 Task: Create in the project VestaTech and in the Backlog issue 'Integrate a new gamification feature into an existing mobile application to increase user engagement and motivation' a child issue 'Automated infrastructure disaster recovery testing and planning', and assign it to team member softage.3@softage.net.
Action: Mouse moved to (483, 381)
Screenshot: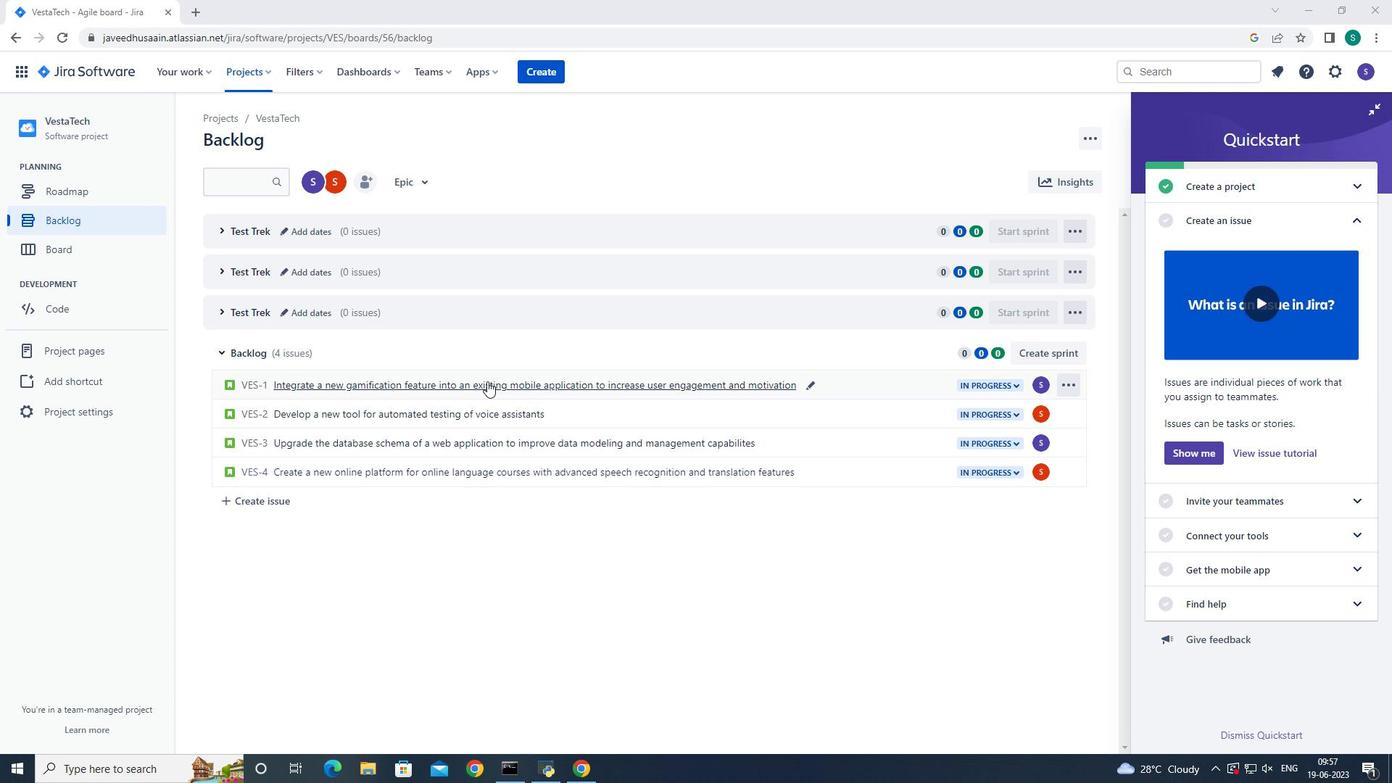 
Action: Mouse pressed left at (483, 381)
Screenshot: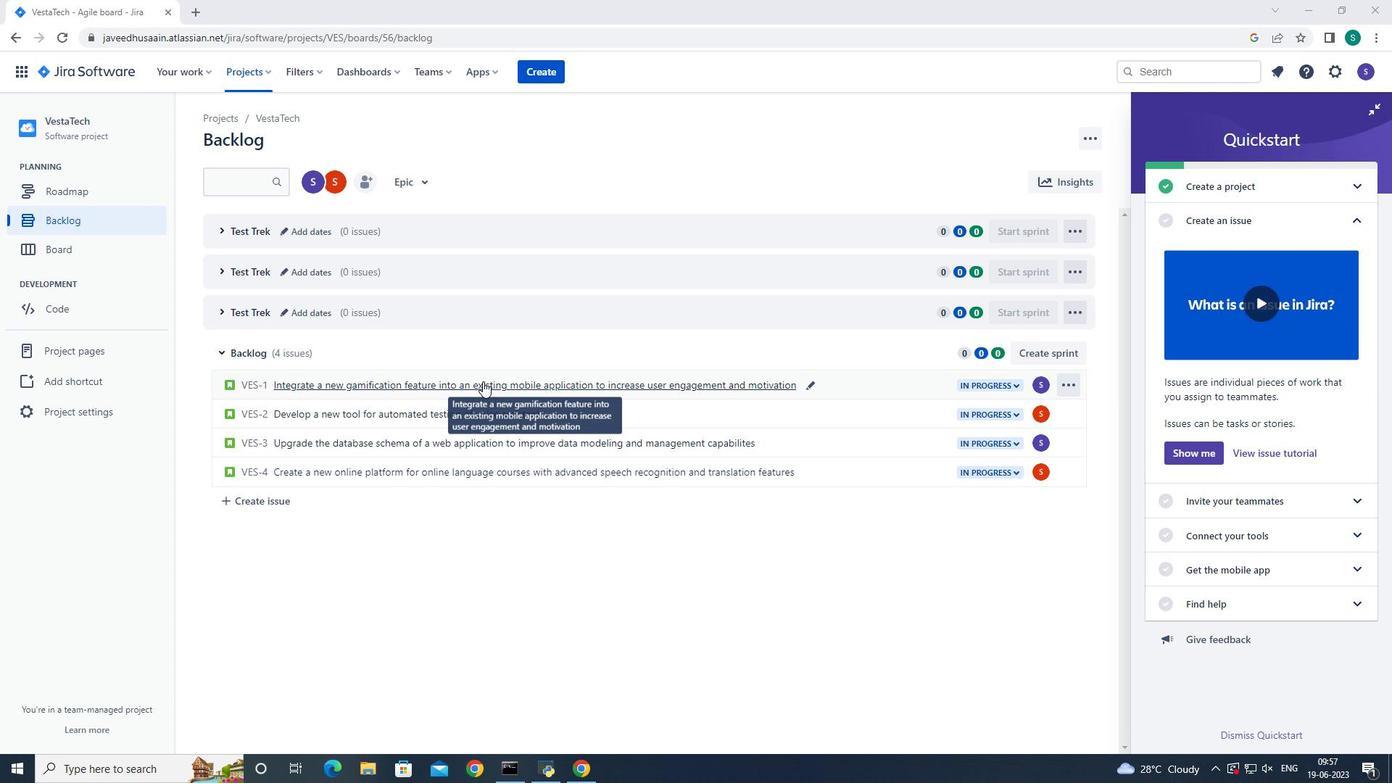 
Action: Mouse moved to (869, 345)
Screenshot: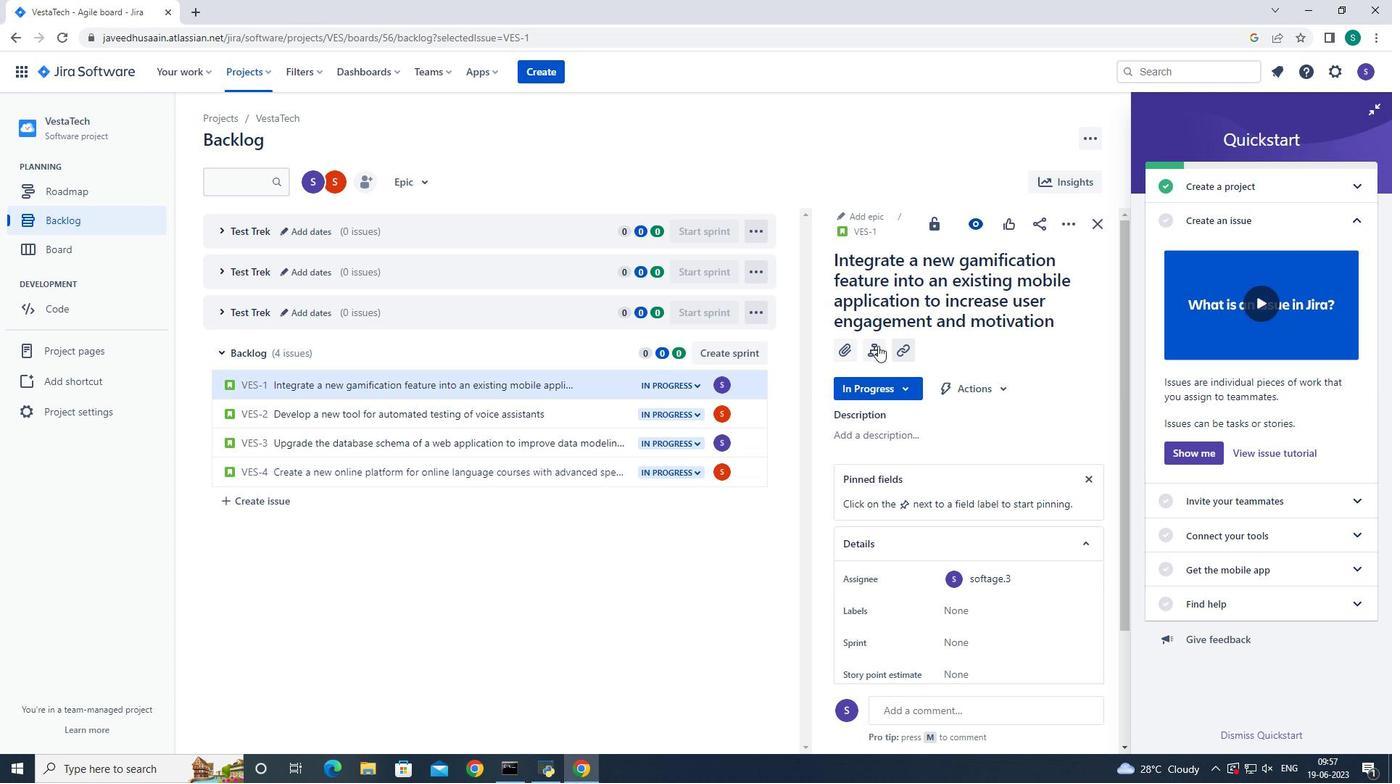 
Action: Mouse pressed left at (869, 345)
Screenshot: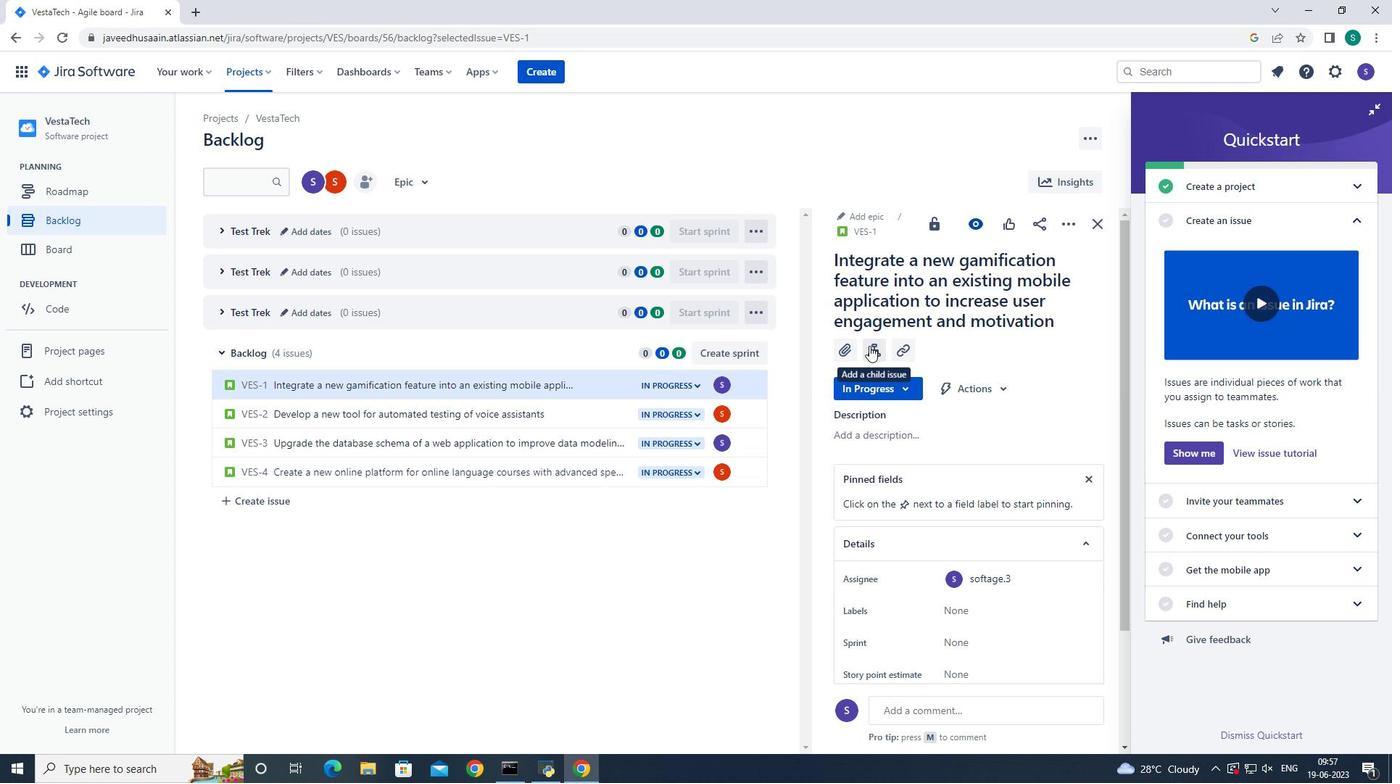 
Action: Mouse moved to (891, 466)
Screenshot: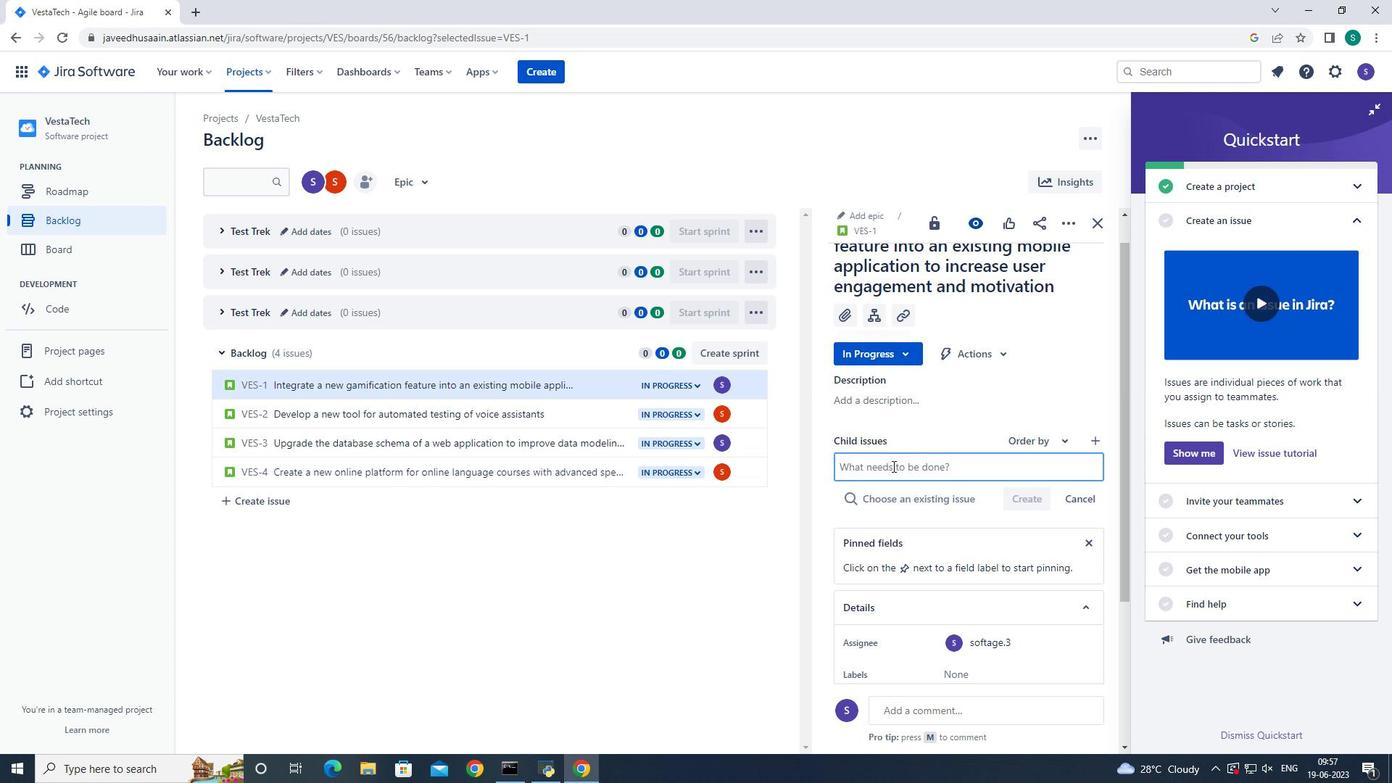 
Action: Mouse pressed left at (891, 466)
Screenshot: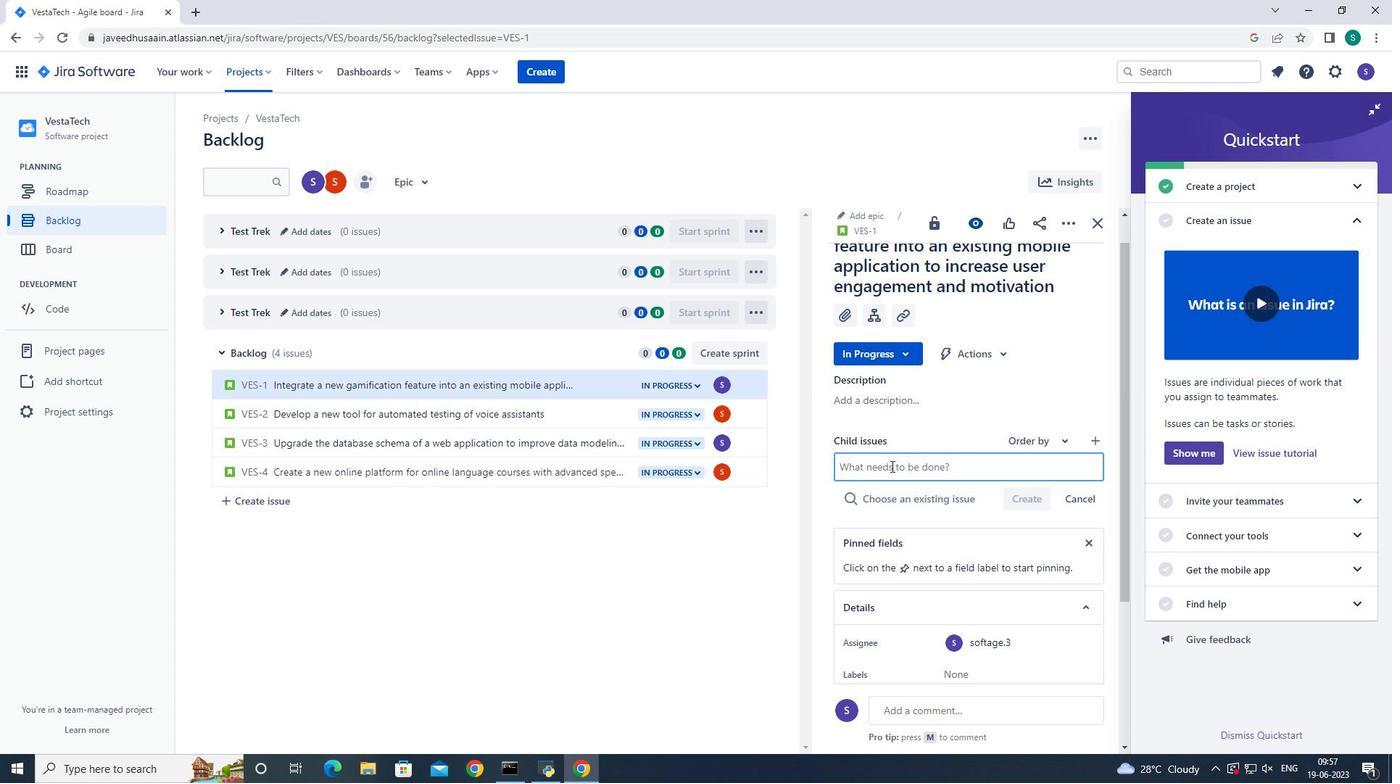 
Action: Key pressed <Key.shift>Automated<Key.space>infrastructure<Key.space>disaster<Key.space>recovery<Key.space>testing<Key.space>and<Key.space>planning
Screenshot: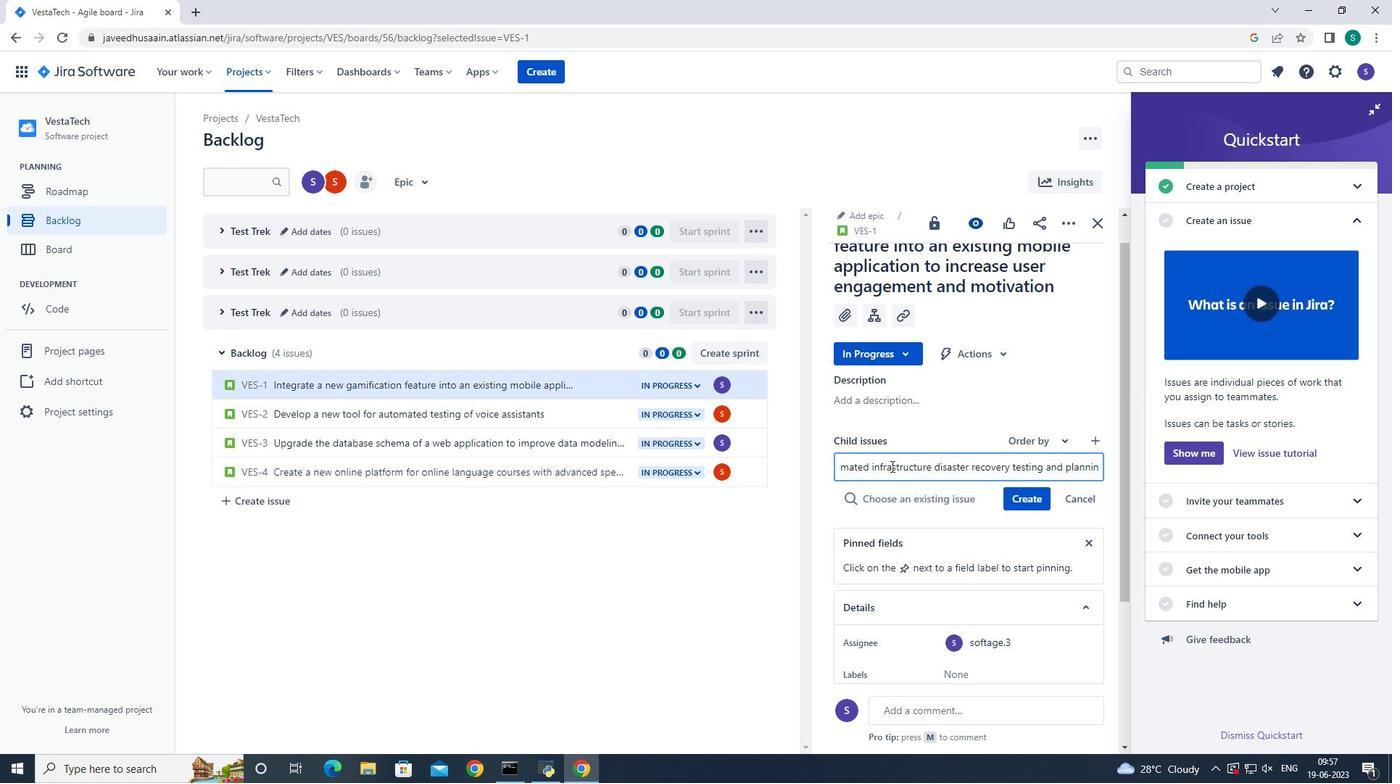 
Action: Mouse moved to (1024, 496)
Screenshot: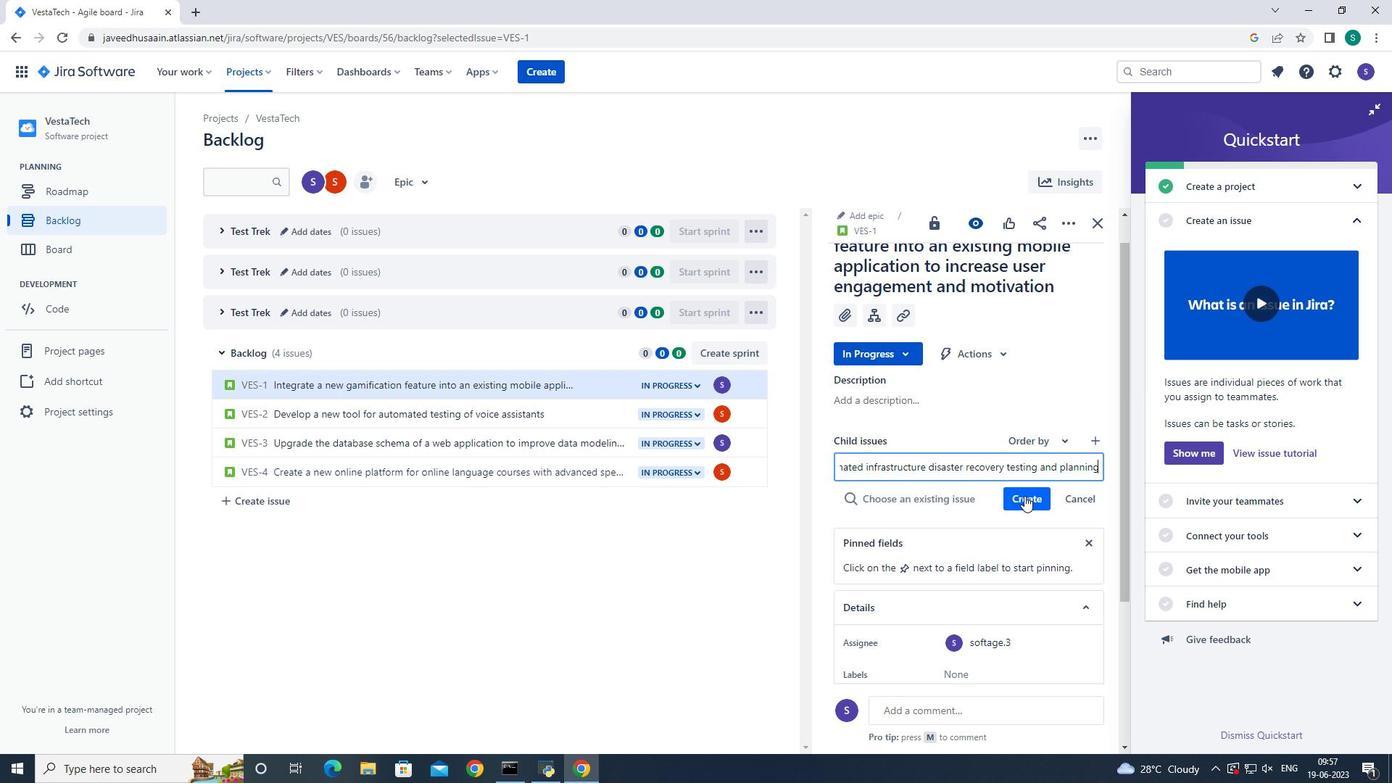 
Action: Mouse pressed left at (1024, 496)
Screenshot: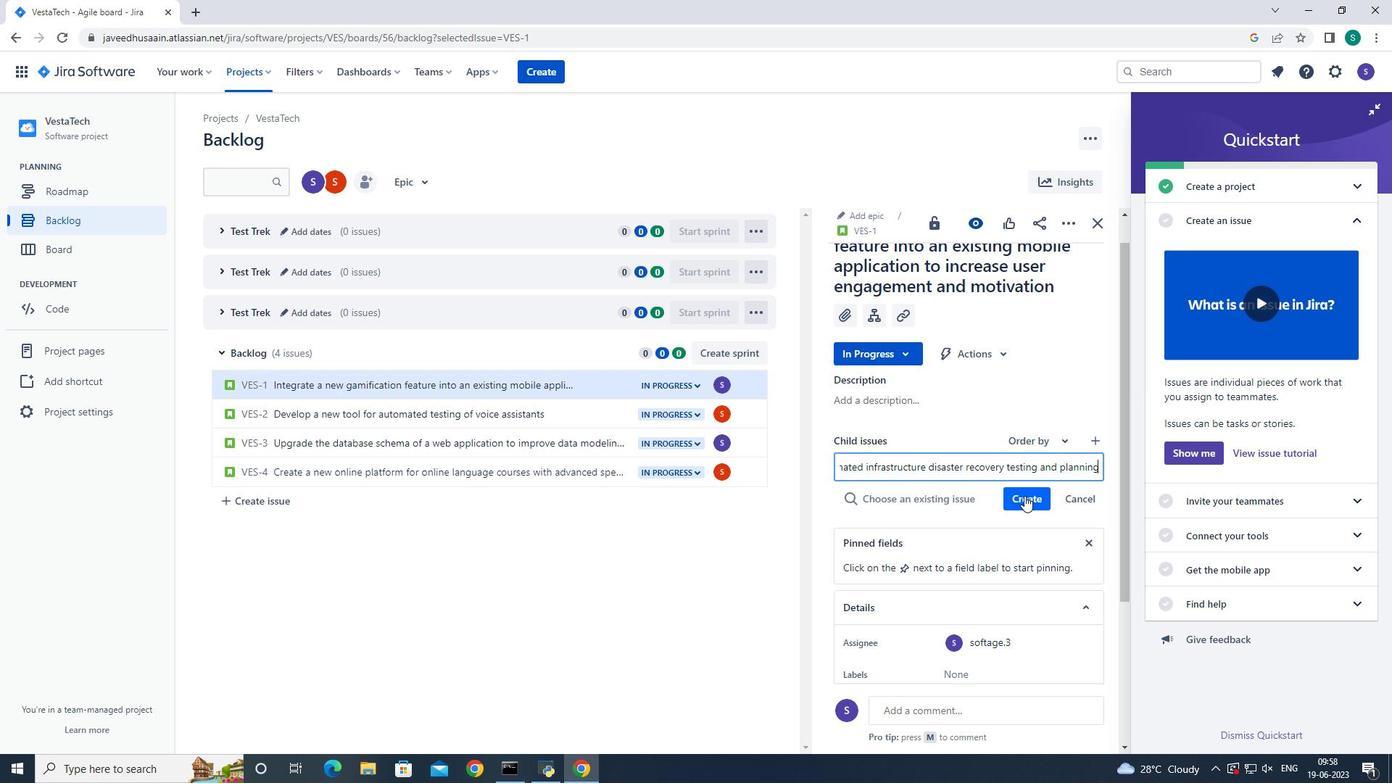 
Action: Mouse moved to (1041, 472)
Screenshot: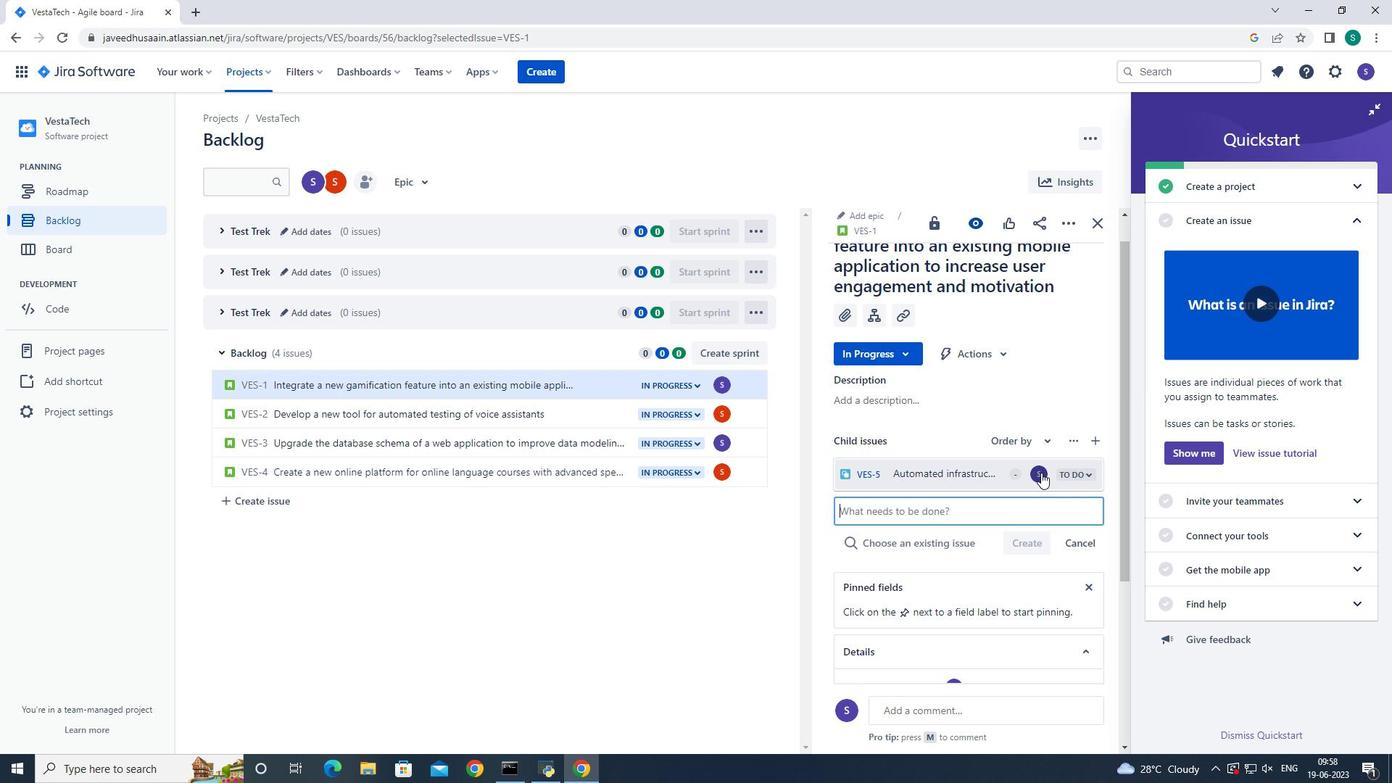 
Action: Mouse pressed left at (1041, 472)
Screenshot: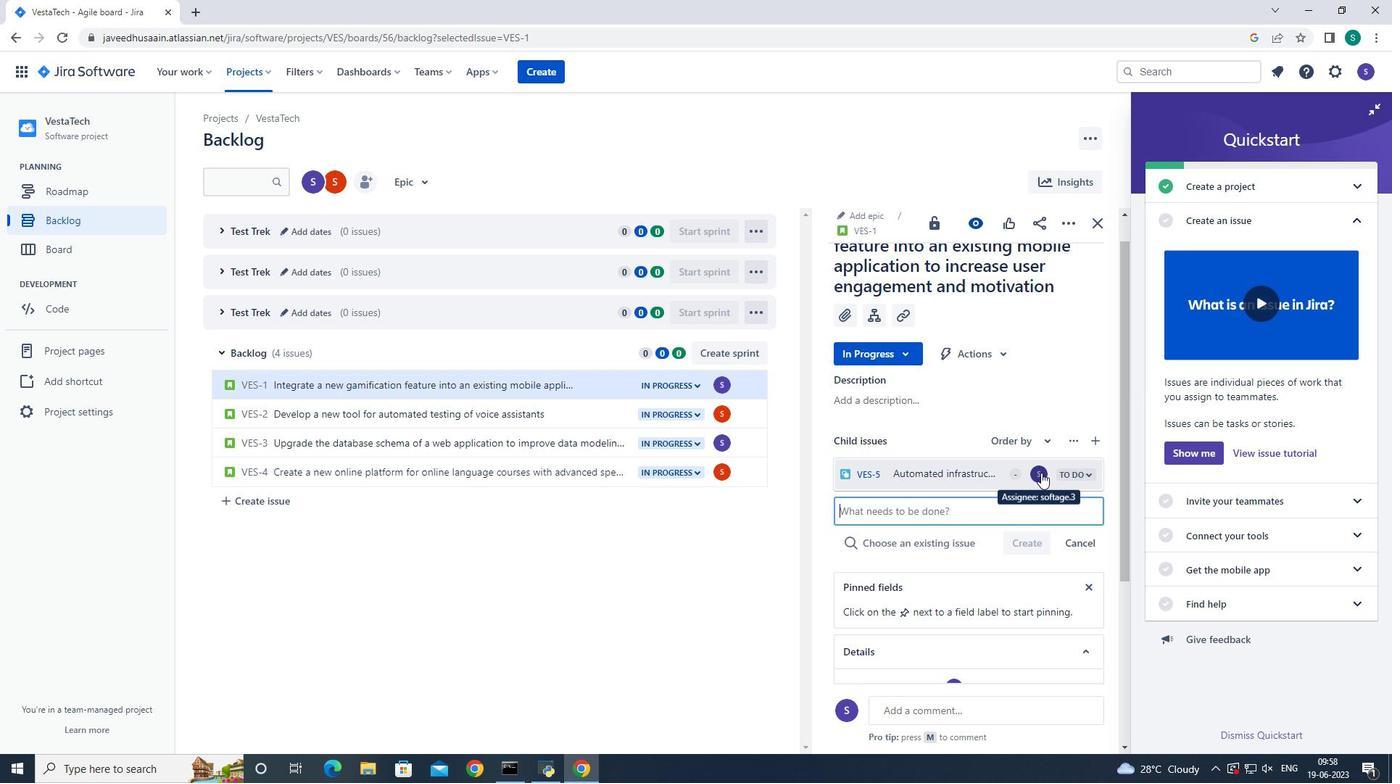 
Action: Mouse moved to (1018, 464)
Screenshot: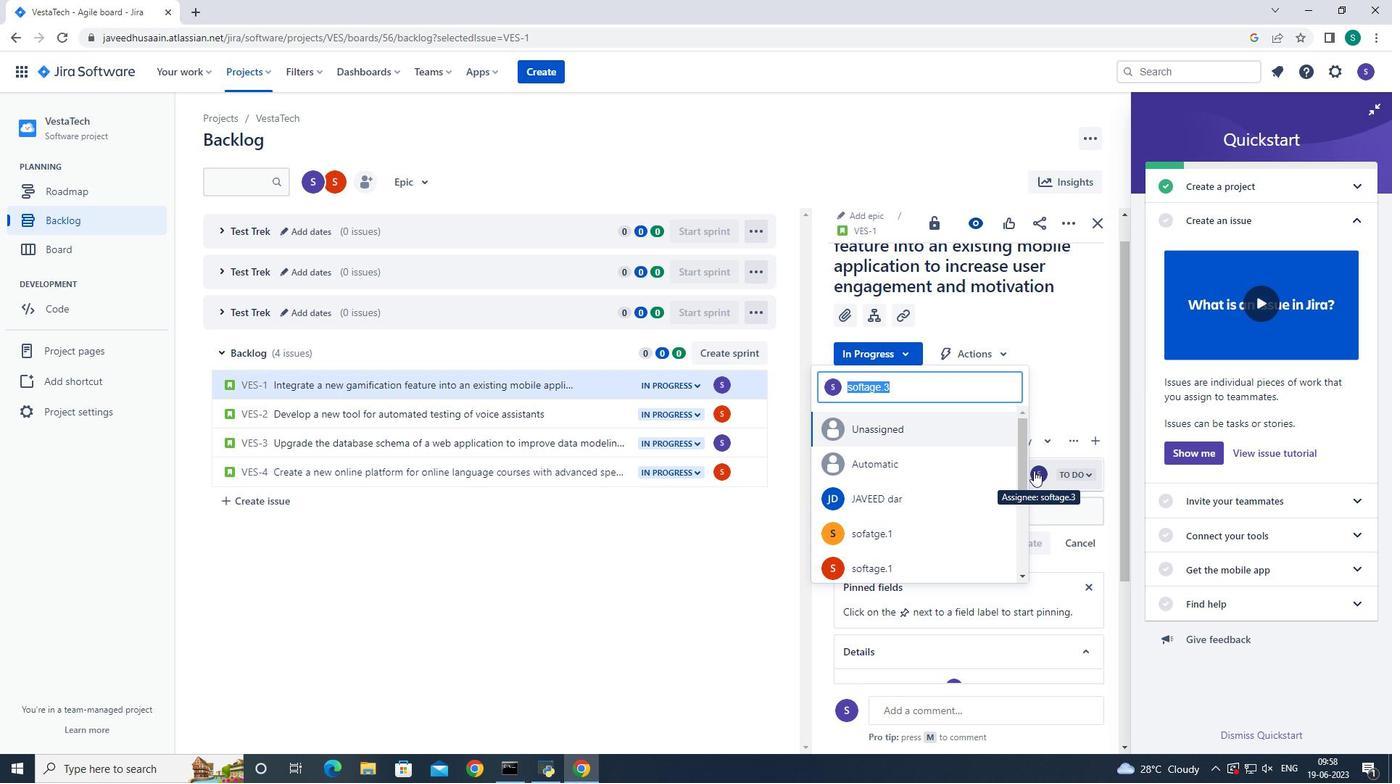 
Action: Key pressed <Key.backspace>softage.3<Key.shift><Key.shift><Key.shift><Key.shift><Key.shift><Key.shift><Key.shift><Key.shift>@softage.net
Screenshot: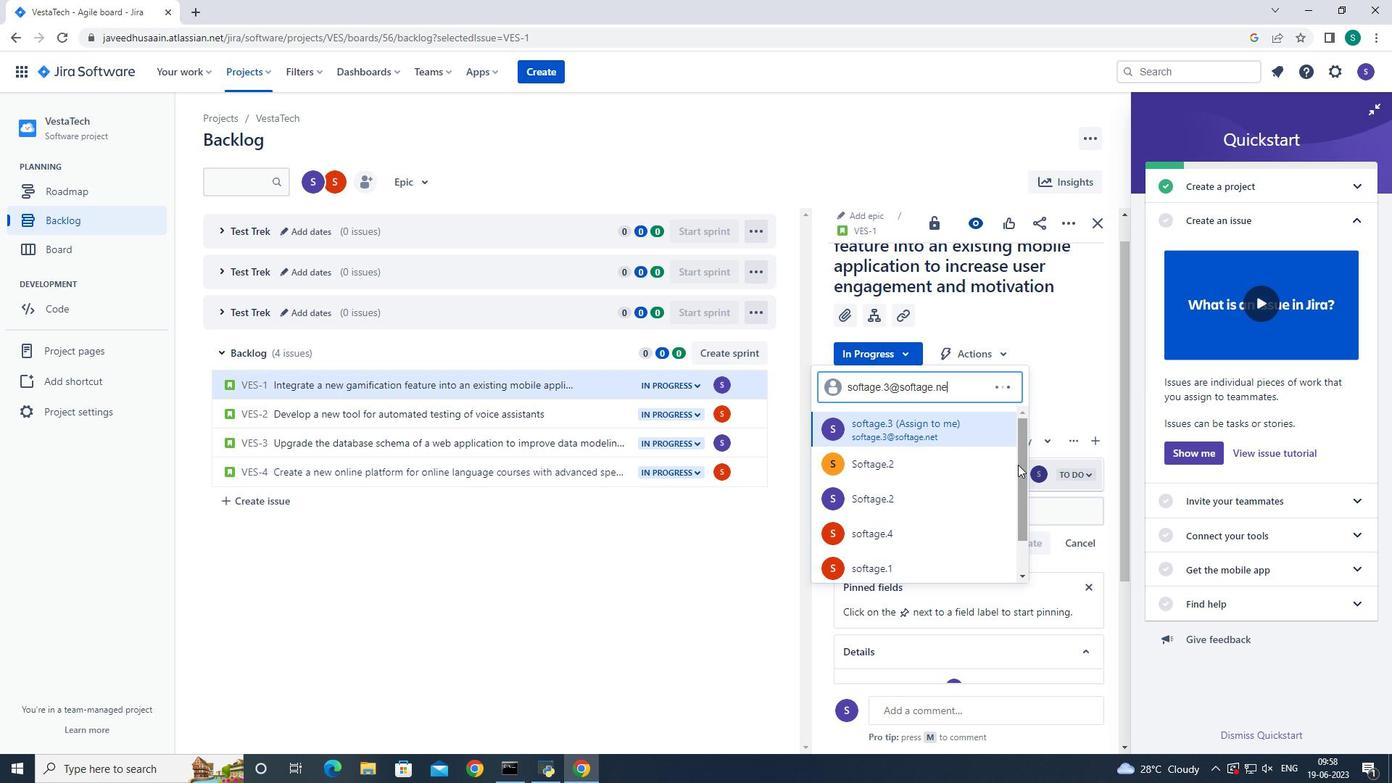 
Action: Mouse moved to (889, 470)
Screenshot: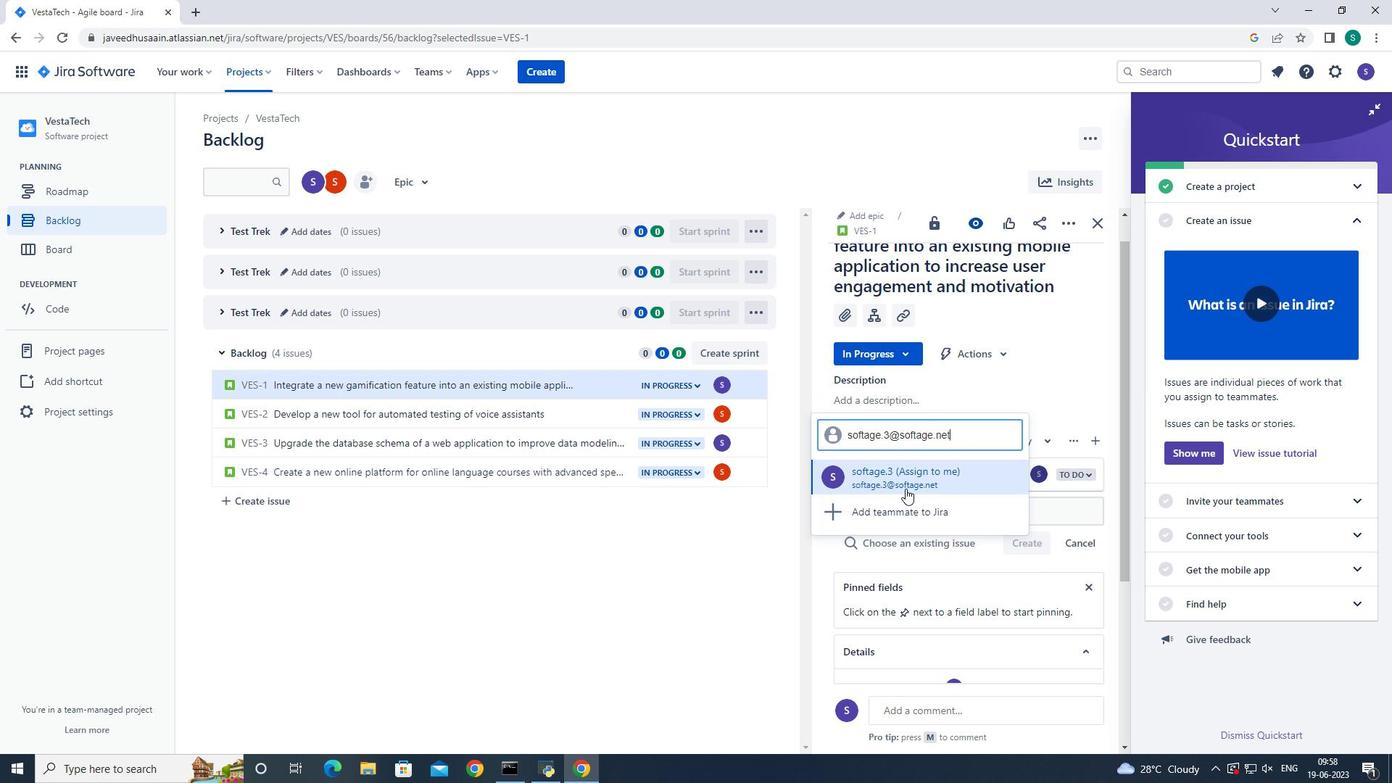 
Action: Mouse pressed left at (889, 470)
Screenshot: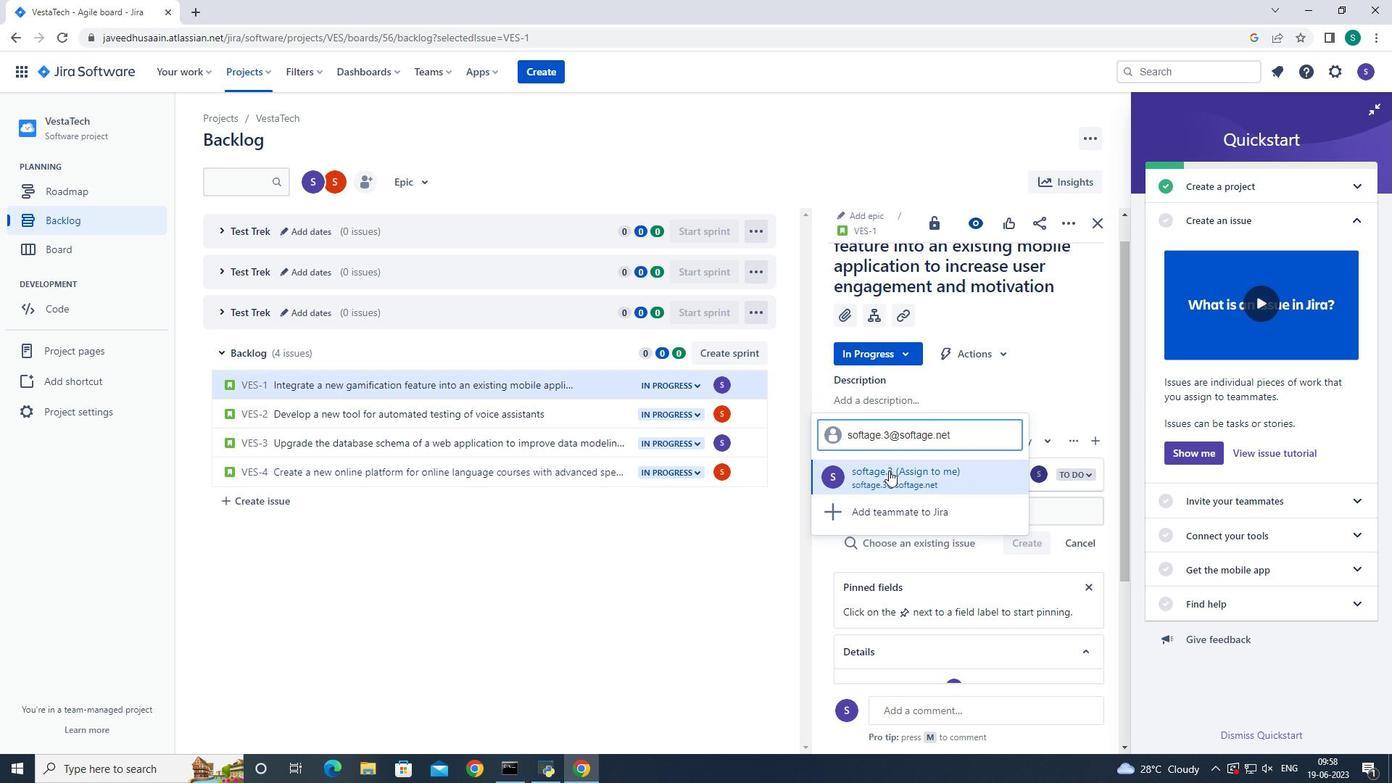 
Action: Mouse moved to (966, 472)
Screenshot: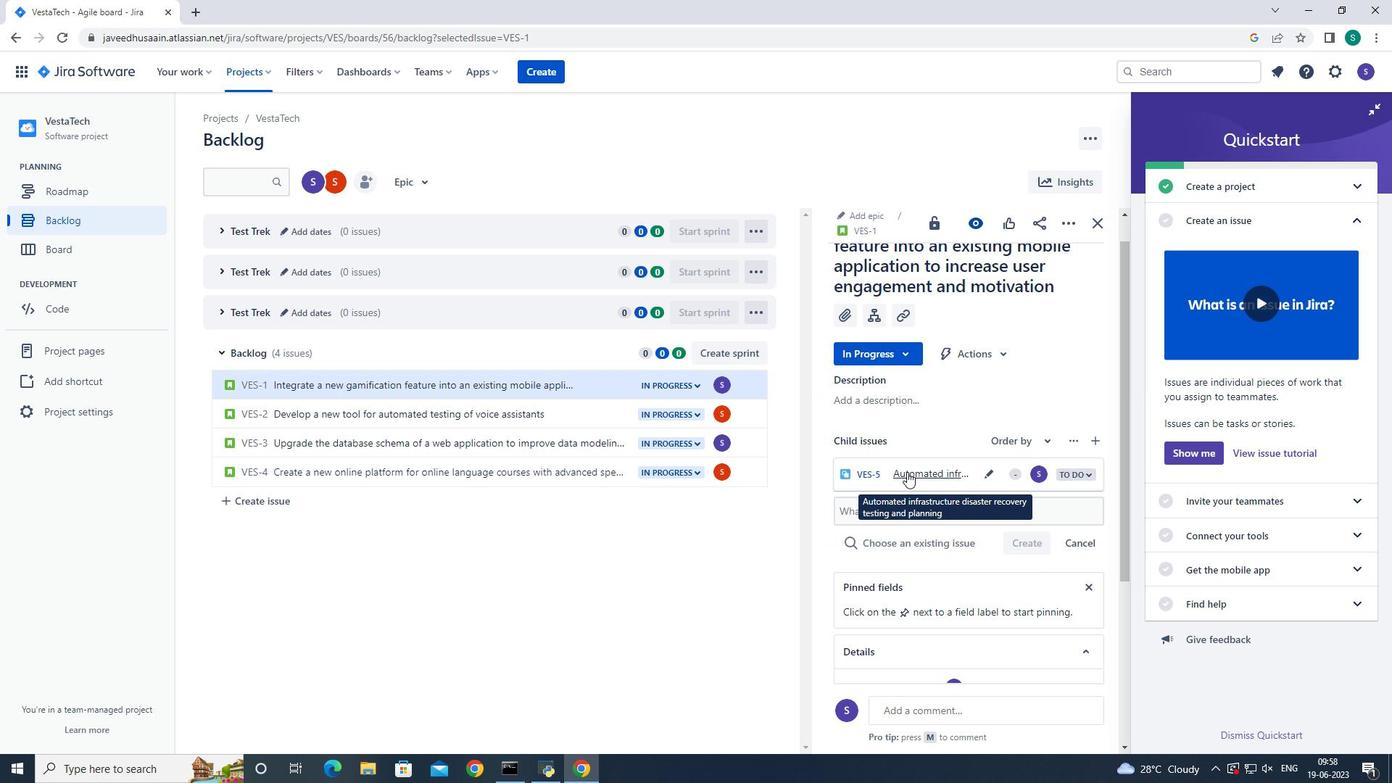 
